 Task: Check the departure time for the last Blue Line train from Downtown Long Beach to 7th St/Metro Center.
Action: Key pressed di<Key.backspace>owntown<Key.space>long<Key.space>beach
Screenshot: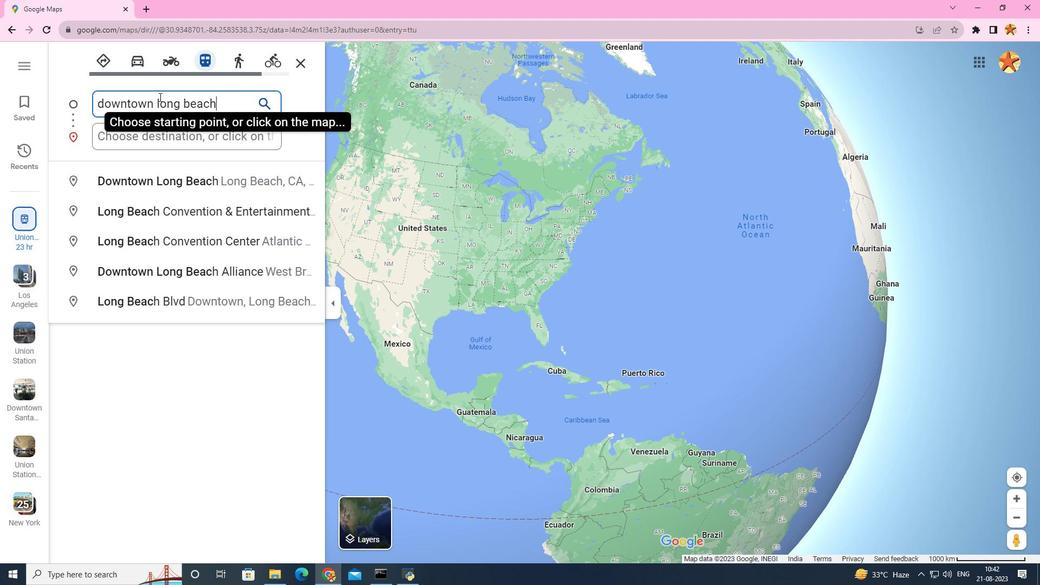 
Action: Mouse moved to (192, 186)
Screenshot: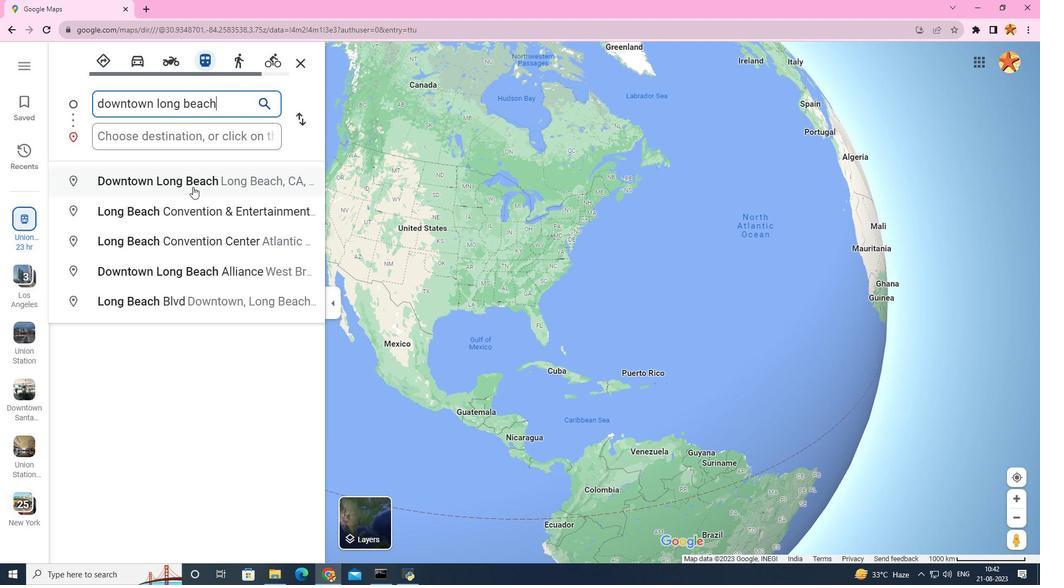 
Action: Mouse pressed left at (192, 186)
Screenshot: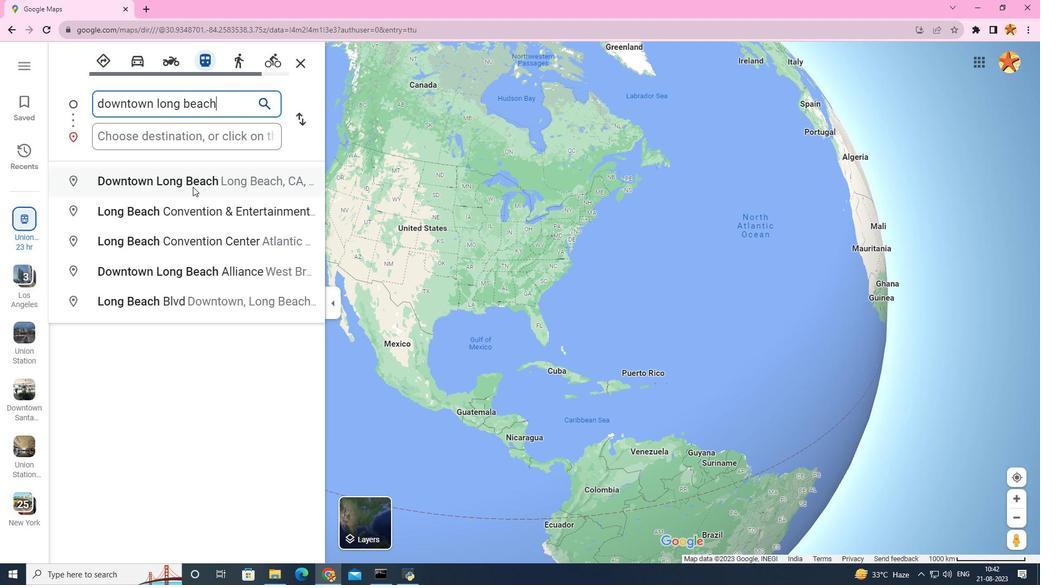 
Action: Mouse moved to (169, 131)
Screenshot: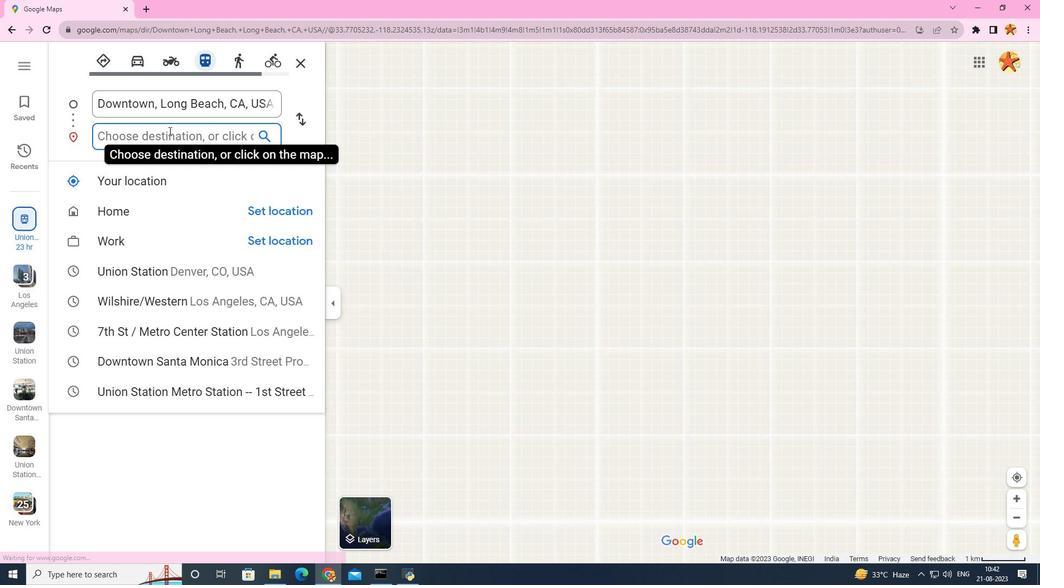 
Action: Key pressed 7<Key.space>th<Key.space>st<Key.space>metr
Screenshot: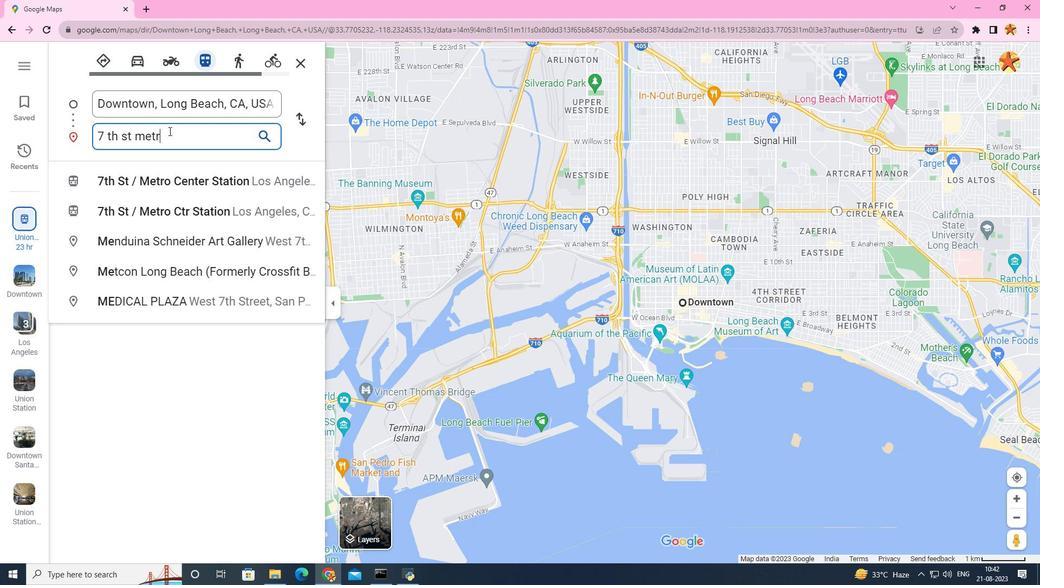 
Action: Mouse scrolled (169, 131) with delta (0, 0)
Screenshot: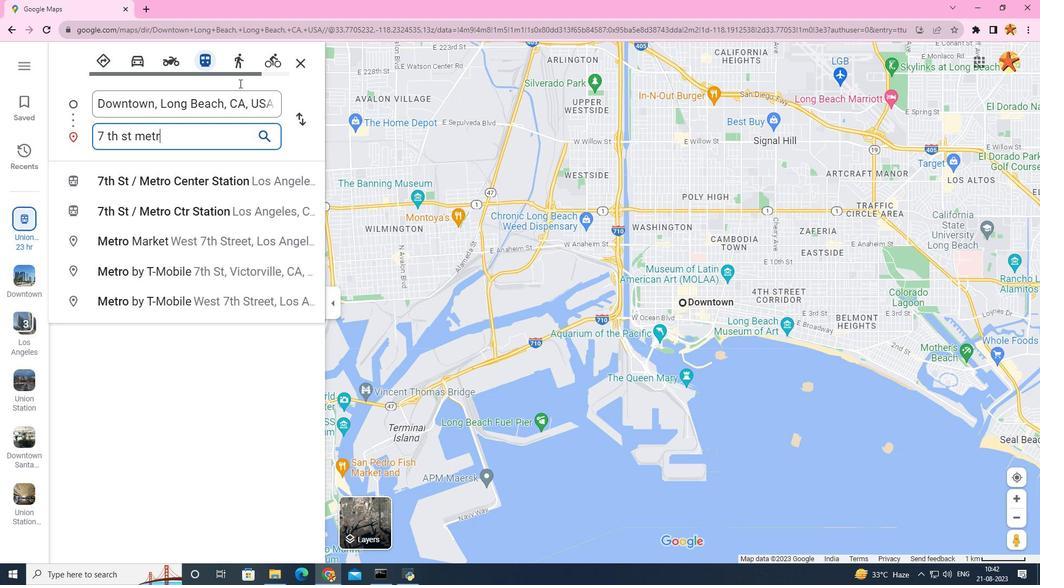 
Action: Mouse moved to (198, 178)
Screenshot: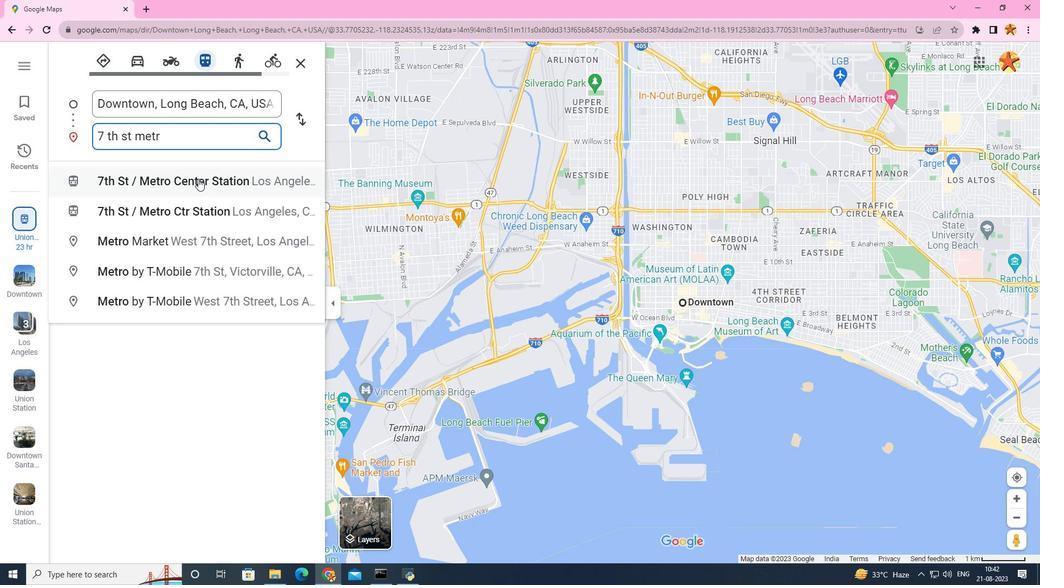 
Action: Mouse pressed left at (198, 178)
Screenshot: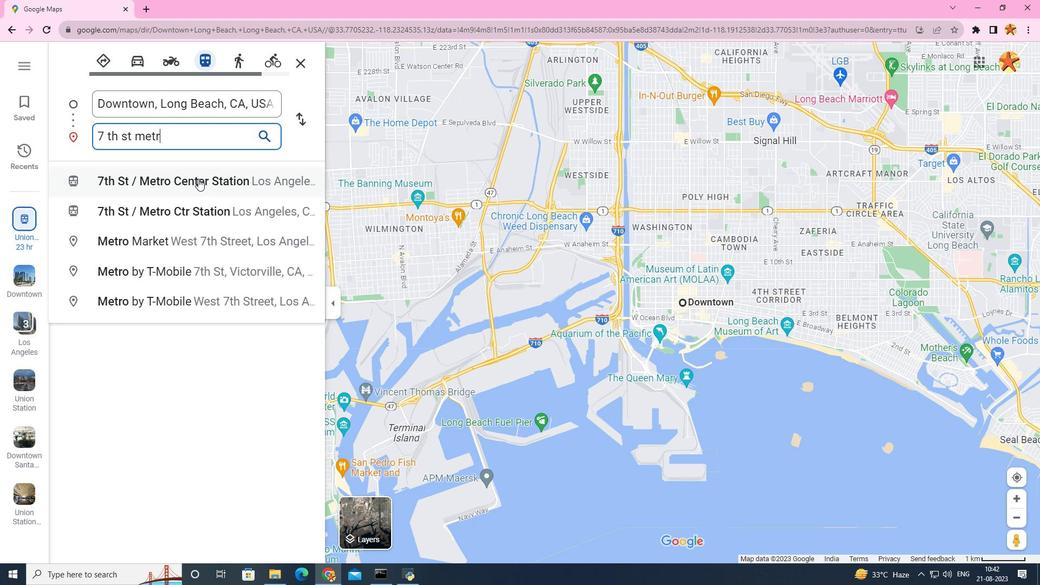
Action: Mouse moved to (184, 276)
Screenshot: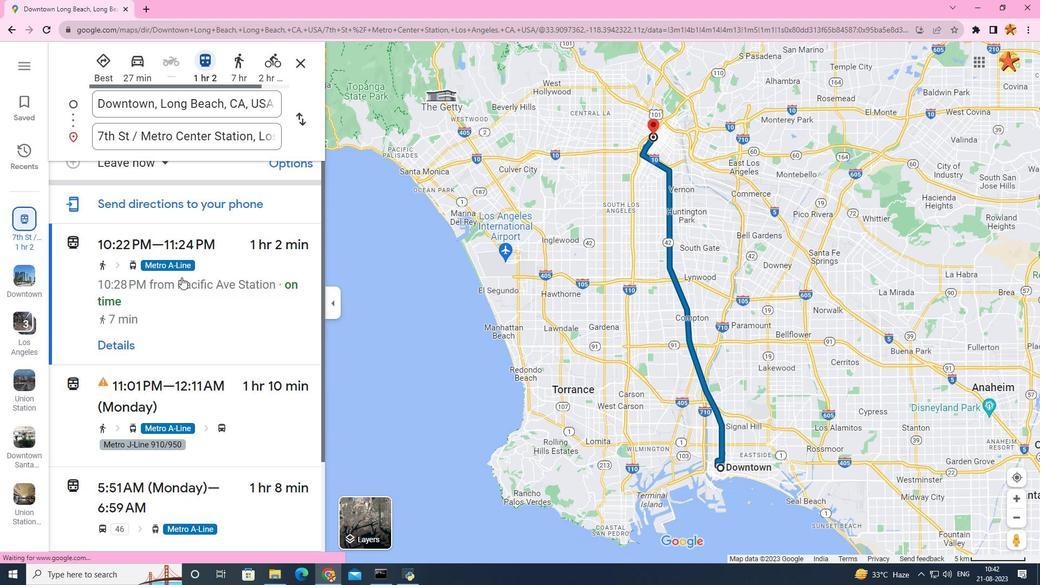 
Action: Mouse scrolled (184, 275) with delta (0, 0)
Screenshot: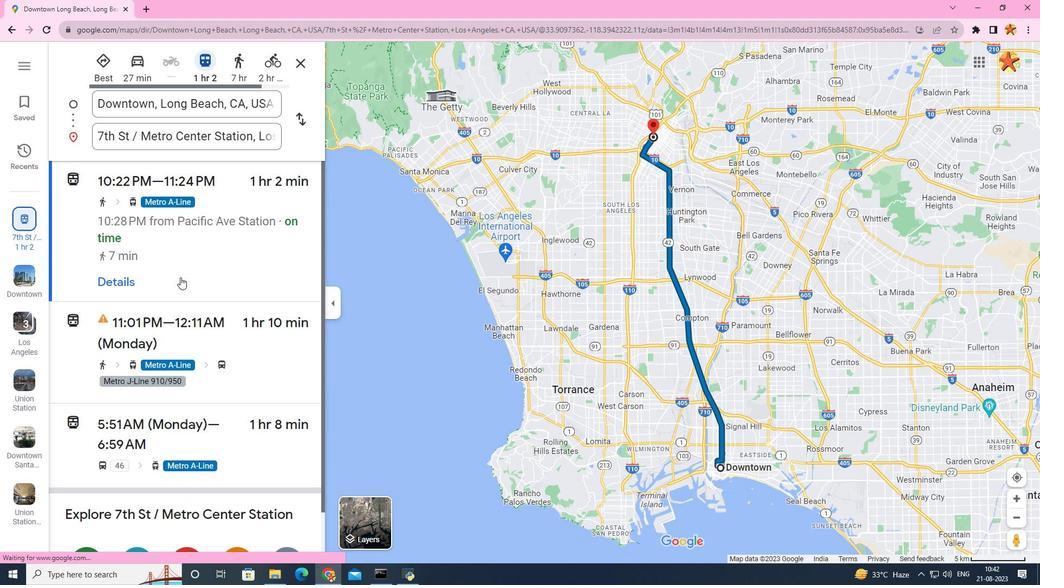 
Action: Mouse moved to (184, 277)
Screenshot: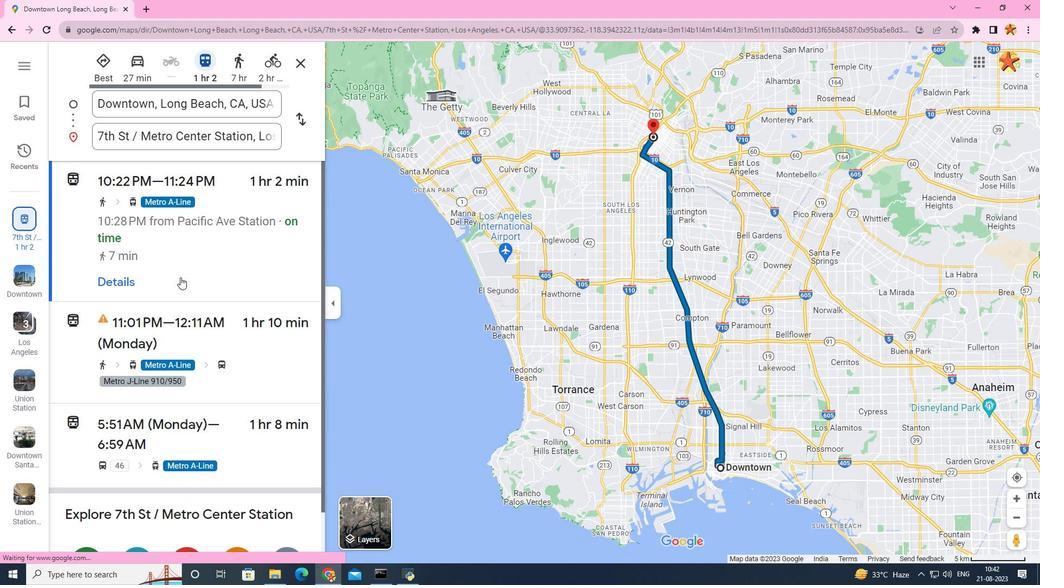 
Action: Mouse scrolled (184, 276) with delta (0, 0)
Screenshot: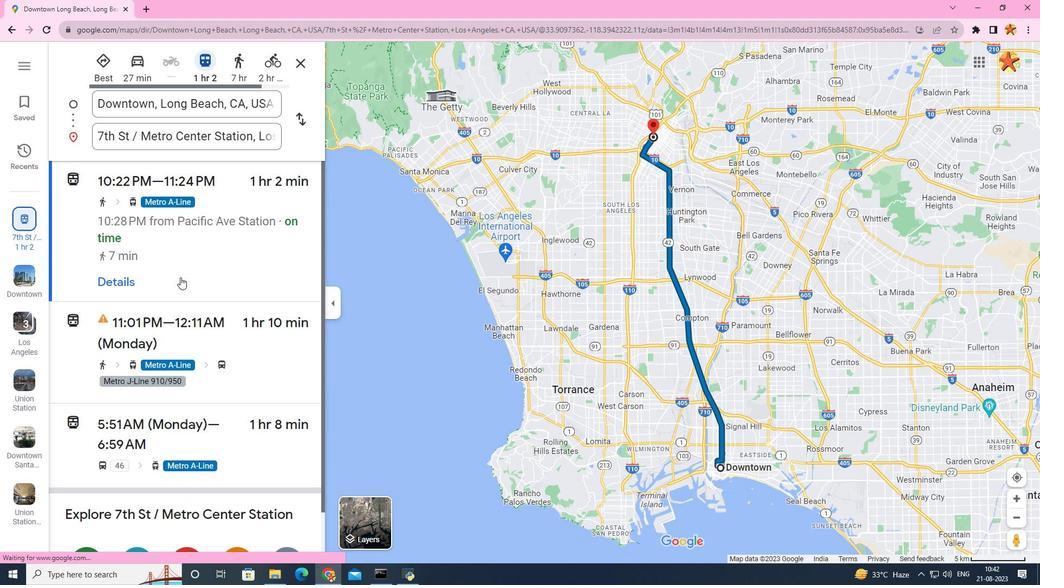 
Action: Mouse moved to (183, 277)
Screenshot: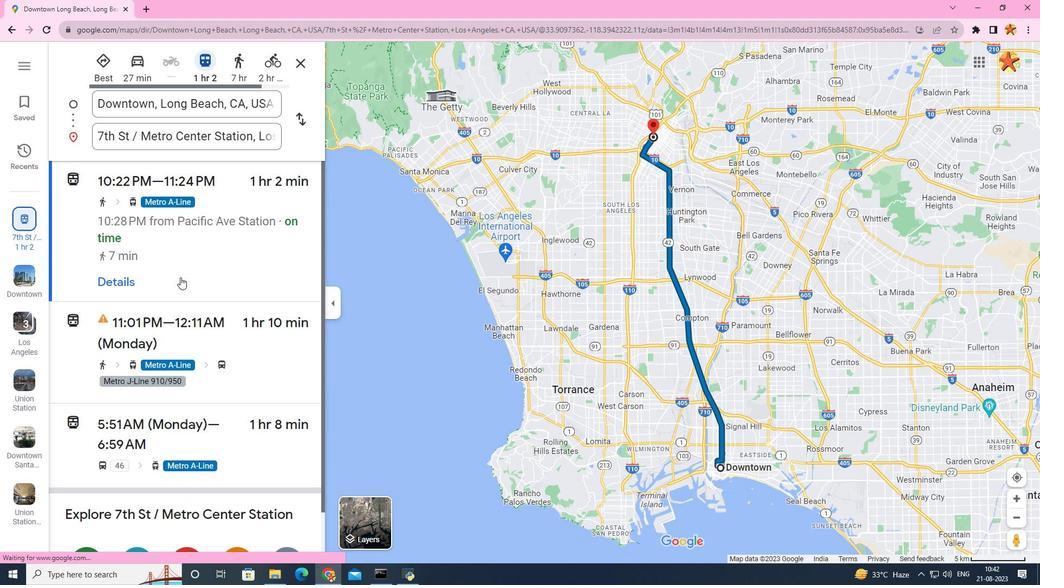 
Action: Mouse scrolled (184, 276) with delta (0, 0)
Screenshot: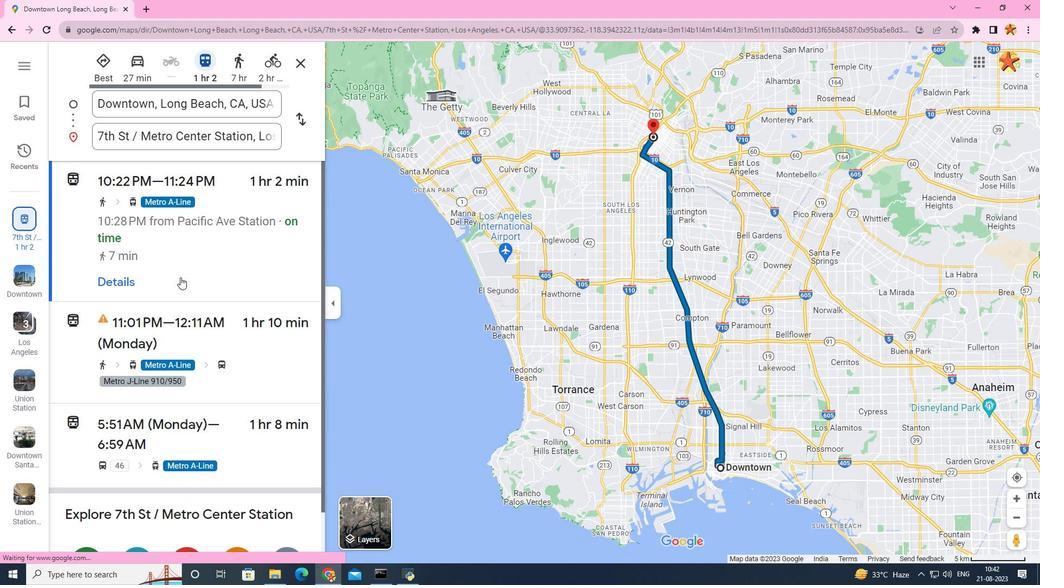 
Action: Mouse moved to (182, 277)
Screenshot: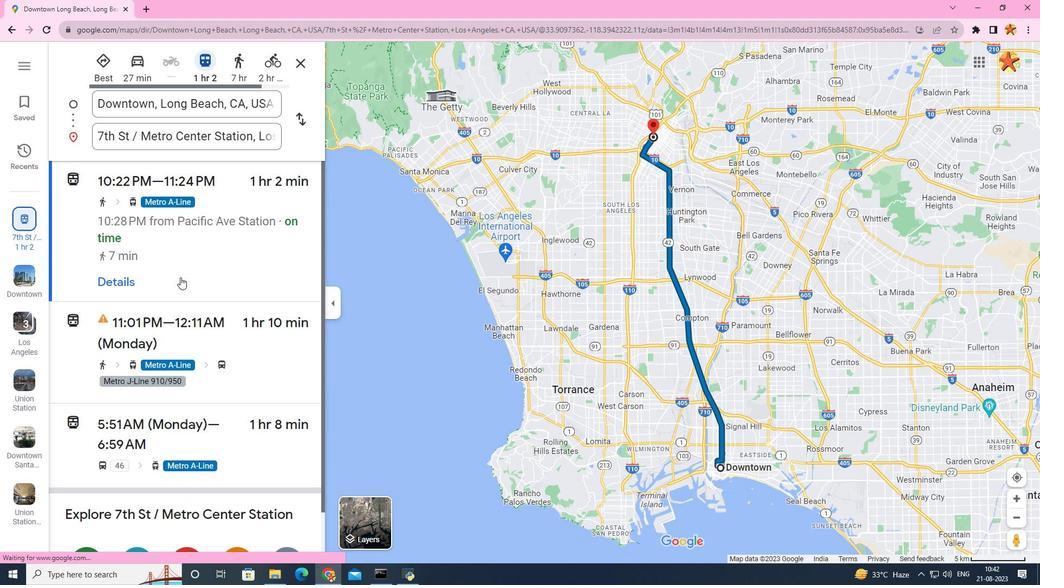 
Action: Mouse scrolled (183, 276) with delta (0, 0)
Screenshot: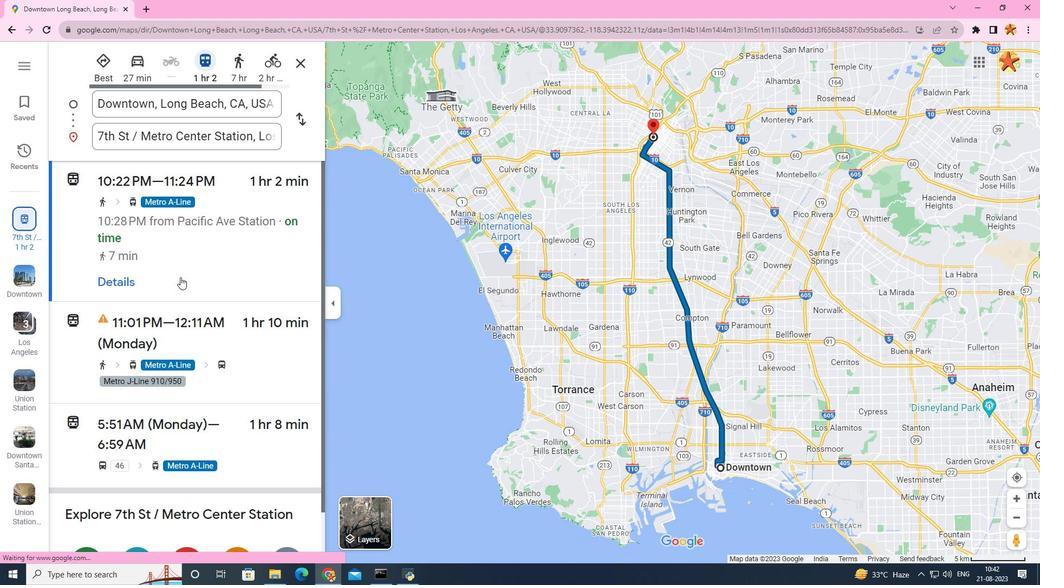 
Action: Mouse moved to (179, 277)
Screenshot: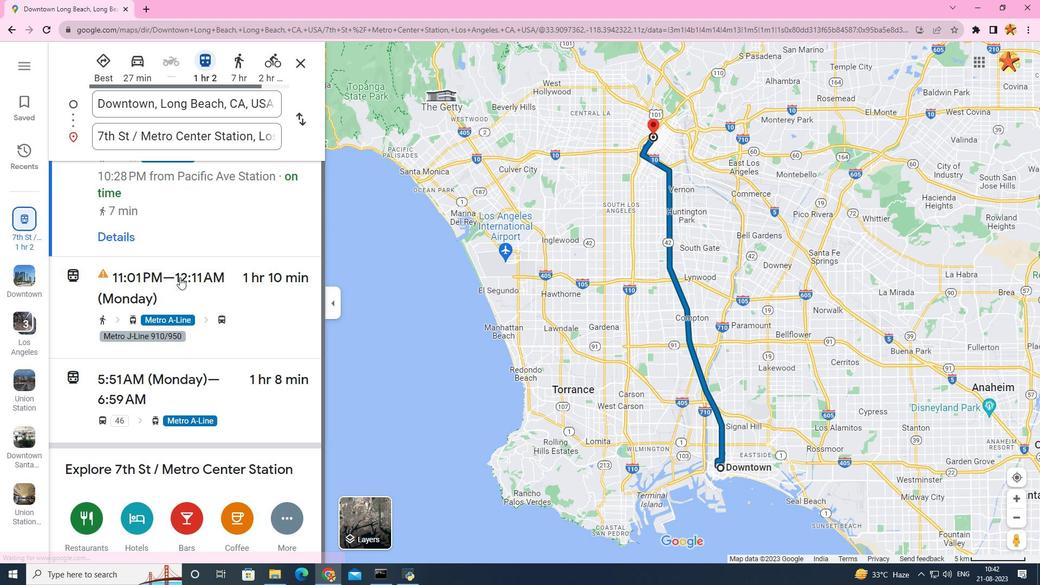 
Action: Mouse scrolled (179, 276) with delta (0, 0)
Screenshot: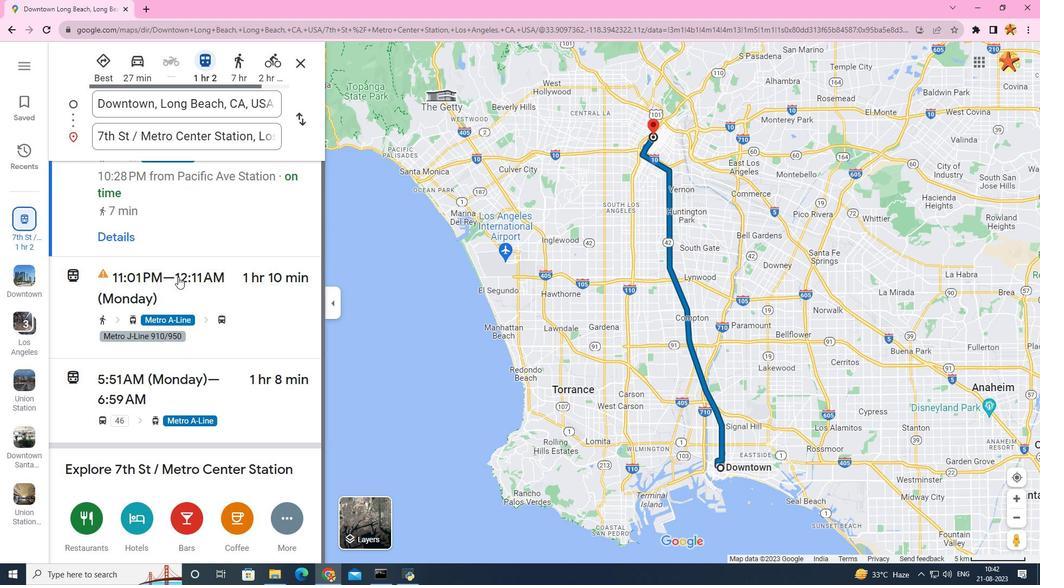 
Action: Mouse scrolled (179, 276) with delta (0, 0)
Screenshot: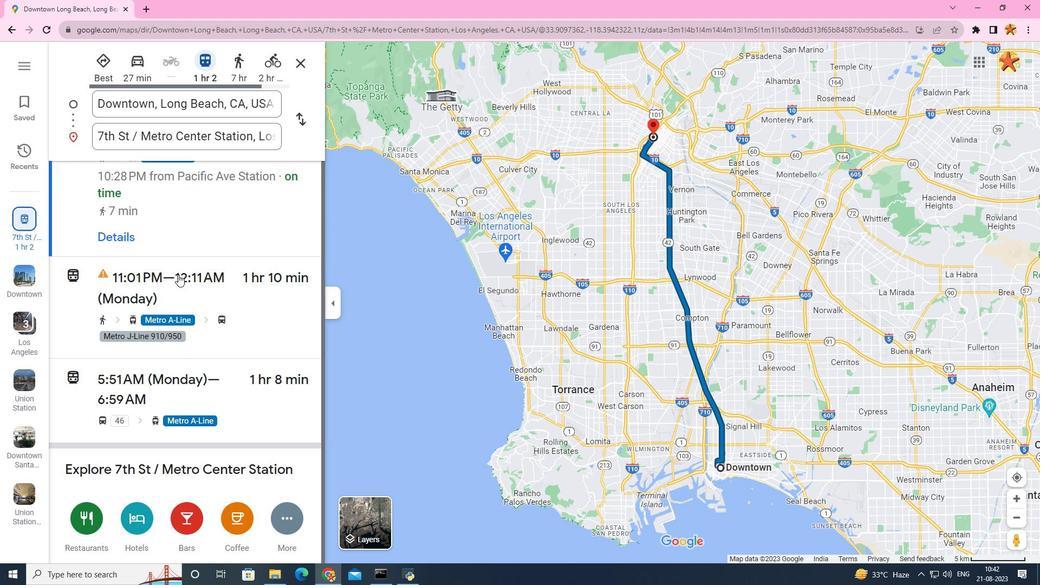 
Action: Mouse scrolled (179, 276) with delta (0, 0)
Screenshot: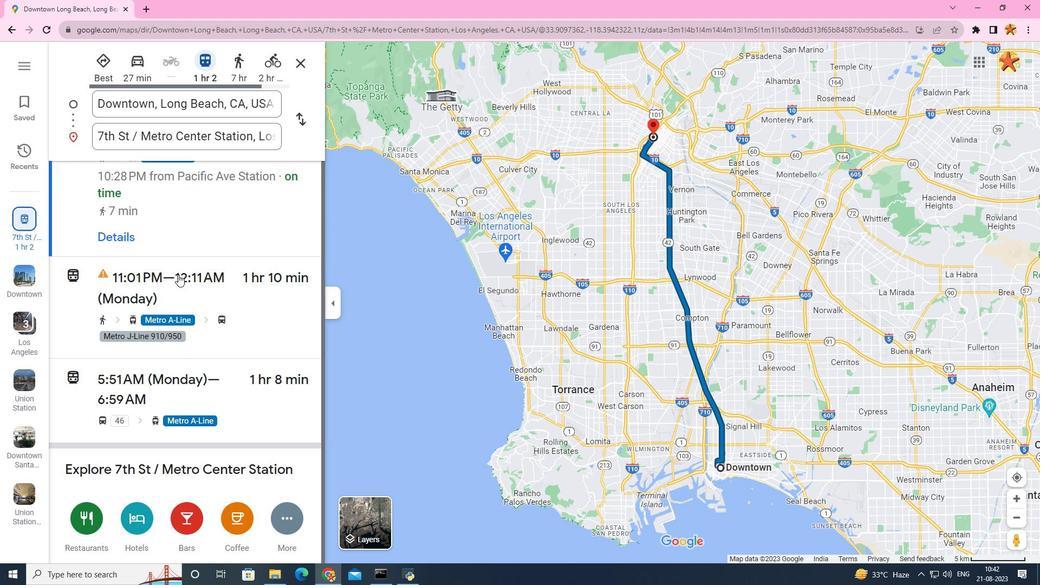
Action: Mouse scrolled (179, 276) with delta (0, 0)
Screenshot: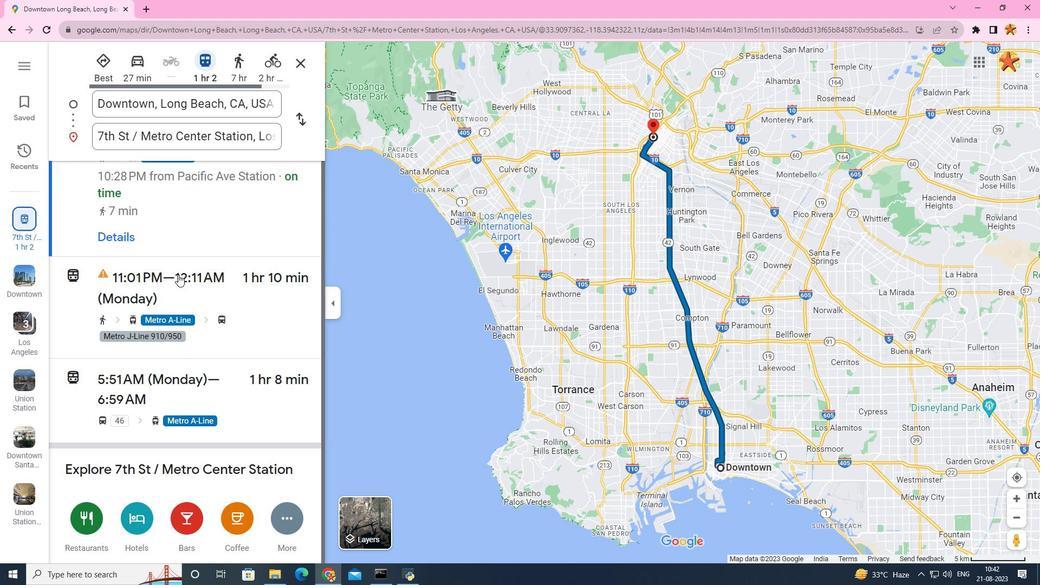 
Action: Mouse scrolled (179, 276) with delta (0, 0)
Screenshot: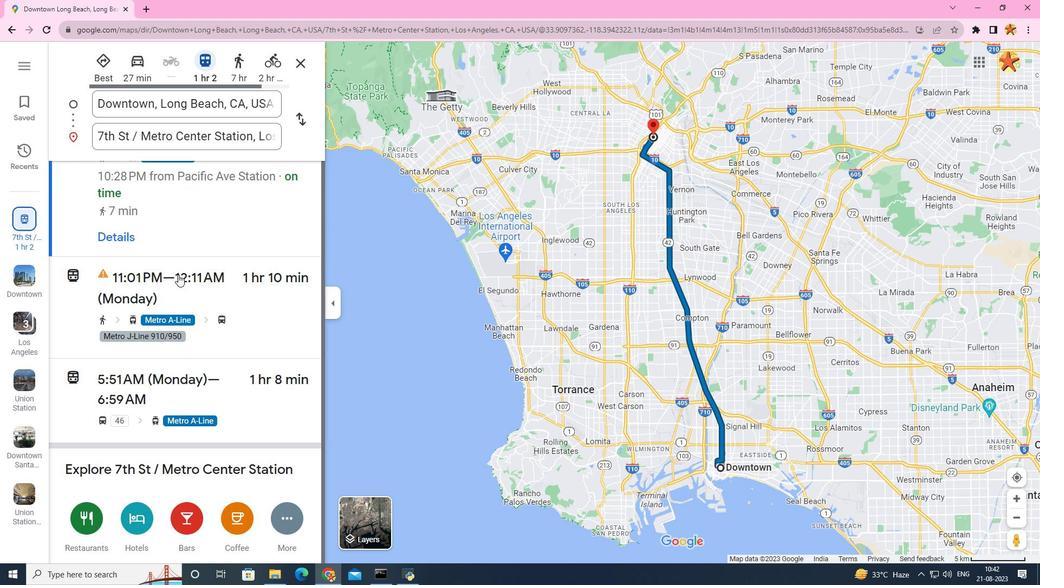 
Action: Mouse moved to (178, 273)
Screenshot: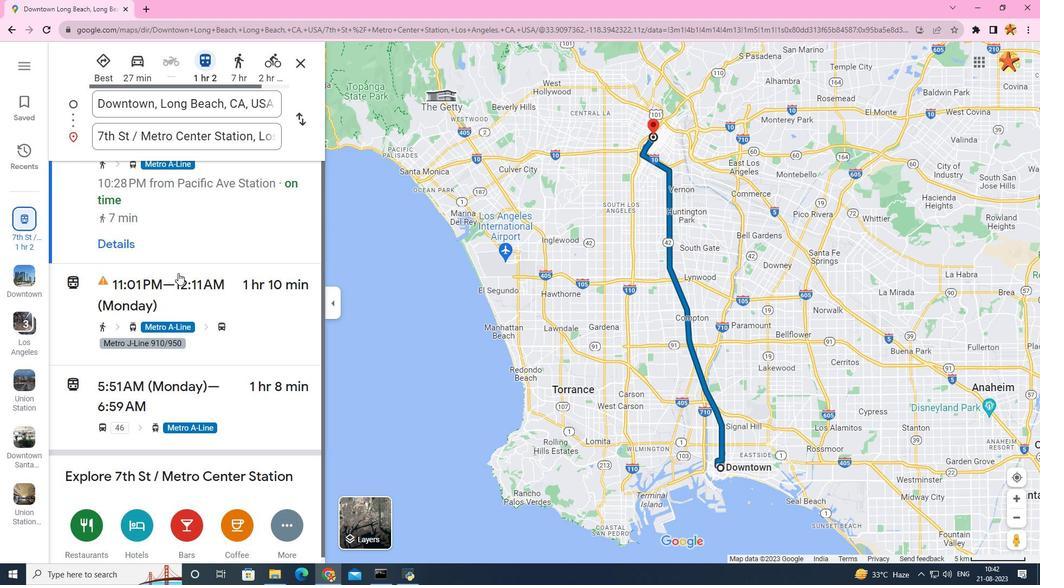 
Action: Mouse scrolled (178, 273) with delta (0, 0)
Screenshot: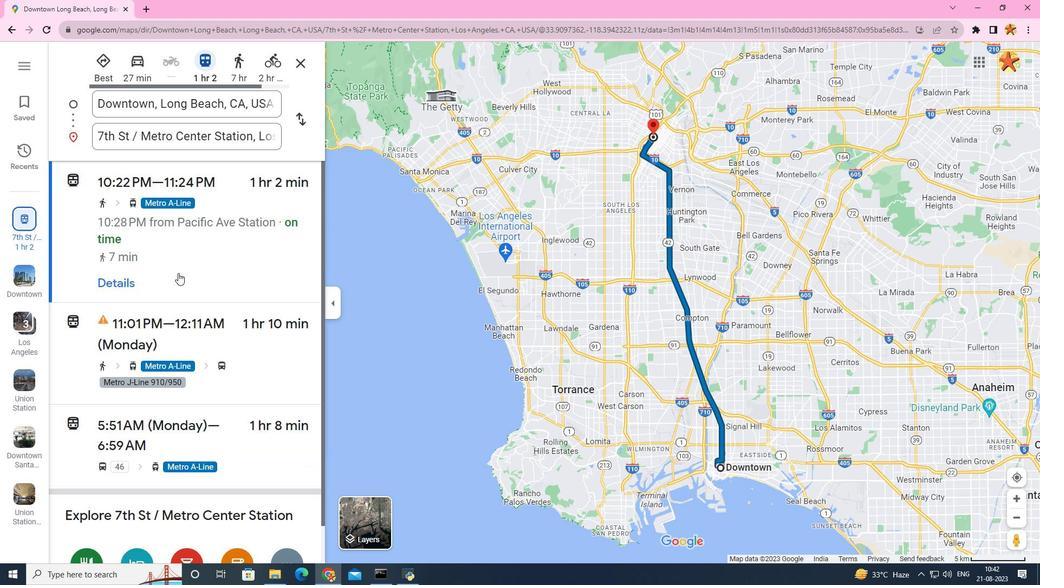 
Action: Mouse scrolled (178, 273) with delta (0, 0)
Screenshot: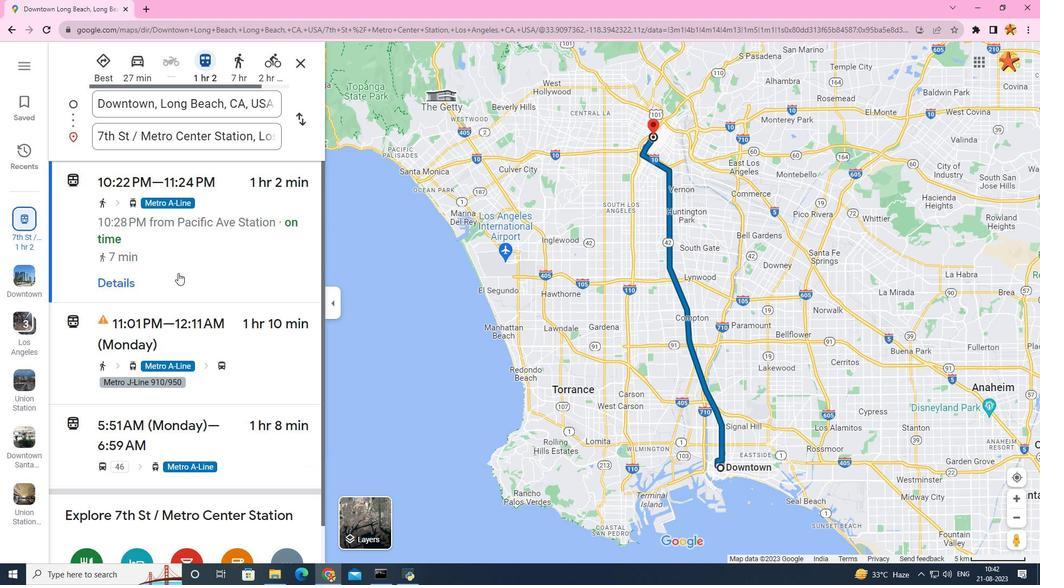 
Action: Mouse scrolled (178, 273) with delta (0, 0)
Screenshot: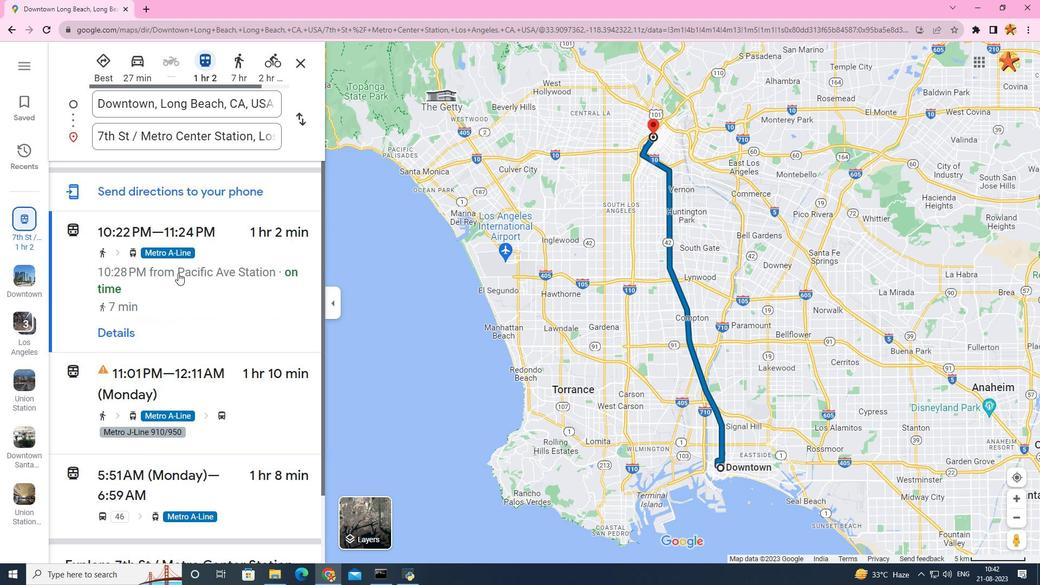 
Action: Mouse scrolled (178, 273) with delta (0, 0)
Screenshot: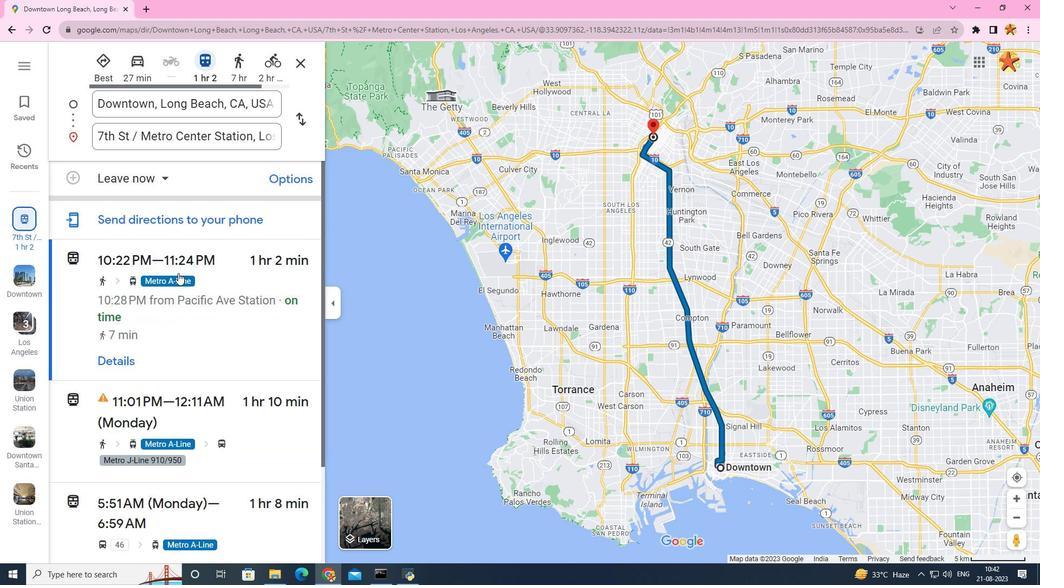 
Action: Mouse scrolled (178, 273) with delta (0, 0)
Screenshot: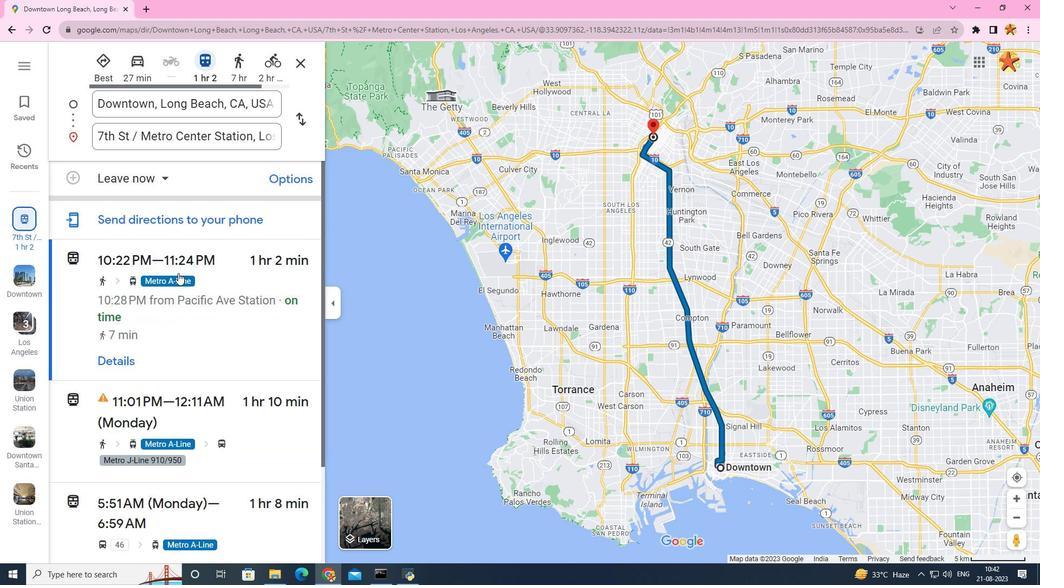 
Action: Mouse scrolled (178, 273) with delta (0, 0)
Screenshot: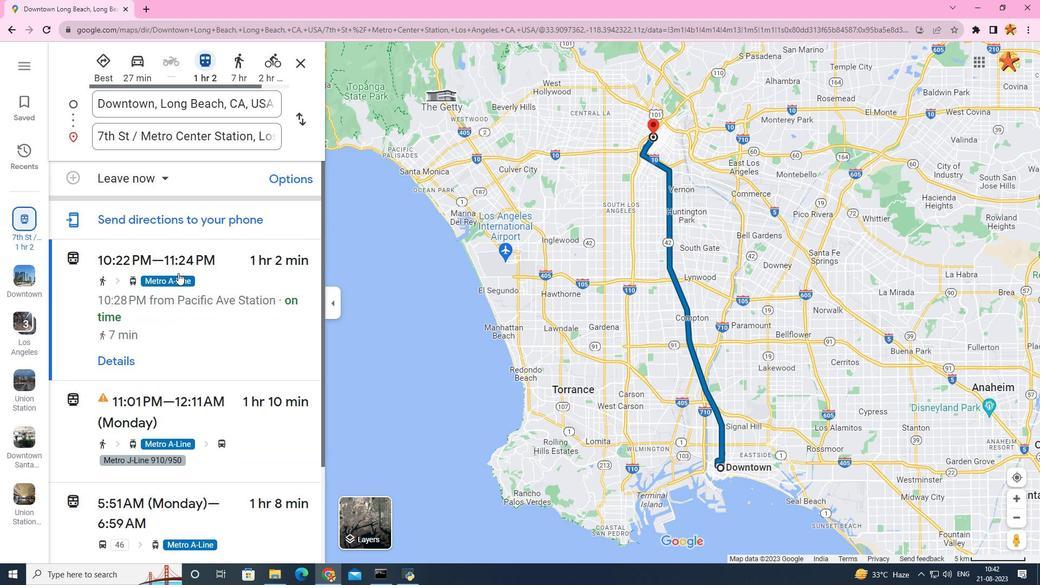 
Action: Mouse scrolled (178, 273) with delta (0, 0)
Screenshot: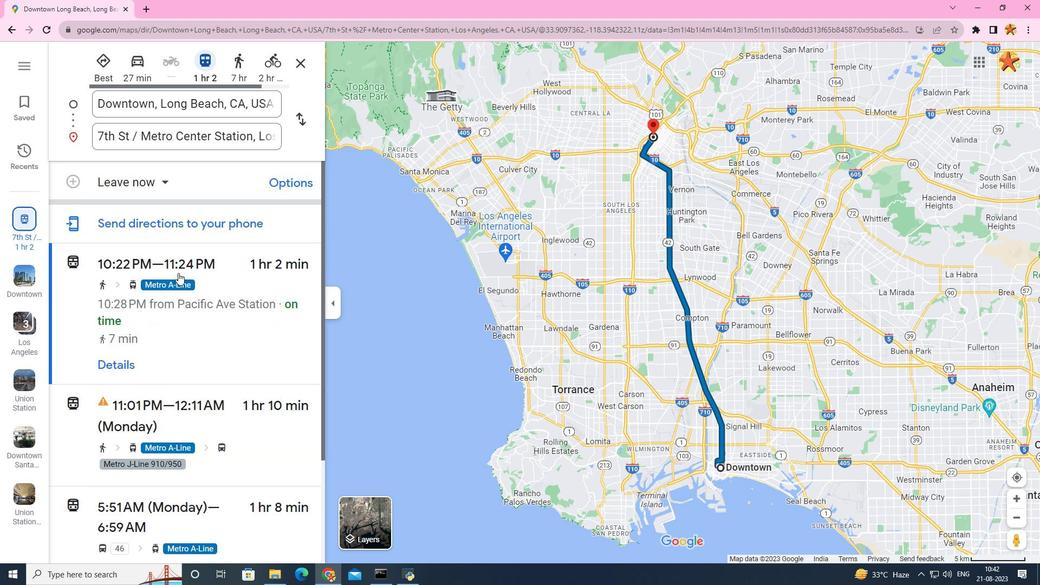 
Action: Mouse moved to (125, 176)
Screenshot: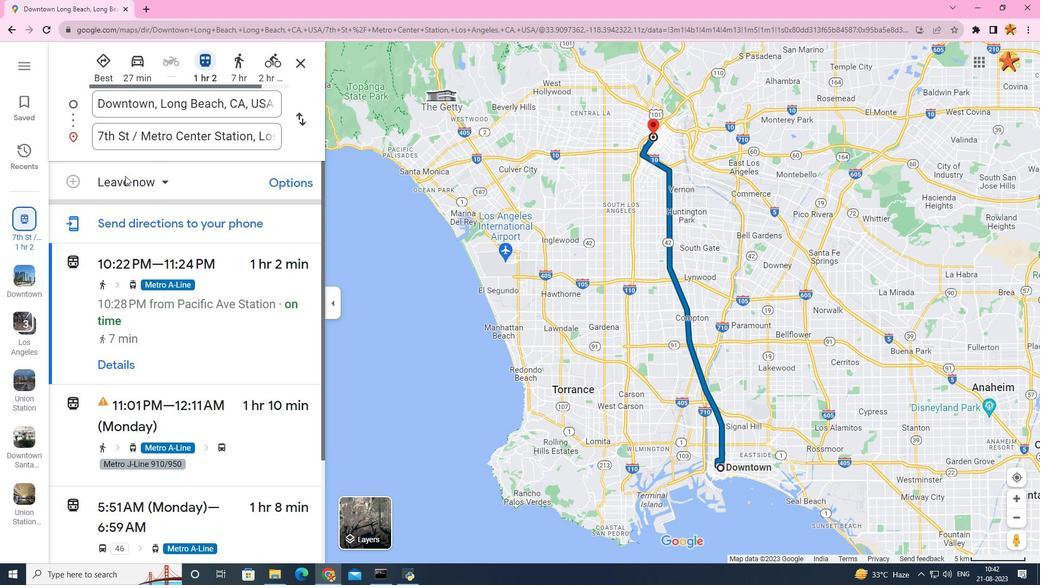 
Action: Mouse pressed left at (125, 176)
Screenshot: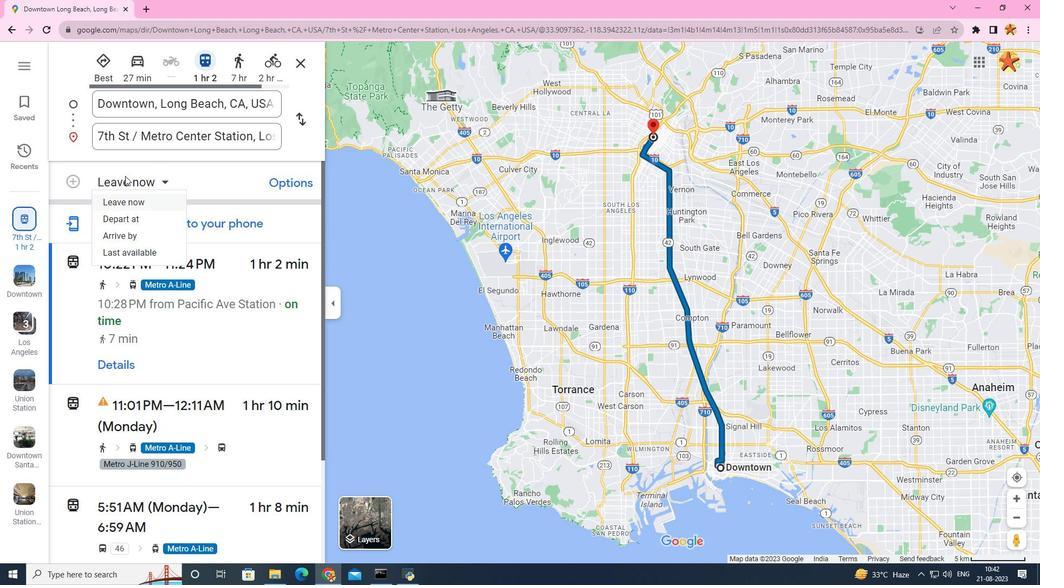 
Action: Mouse moved to (110, 249)
Screenshot: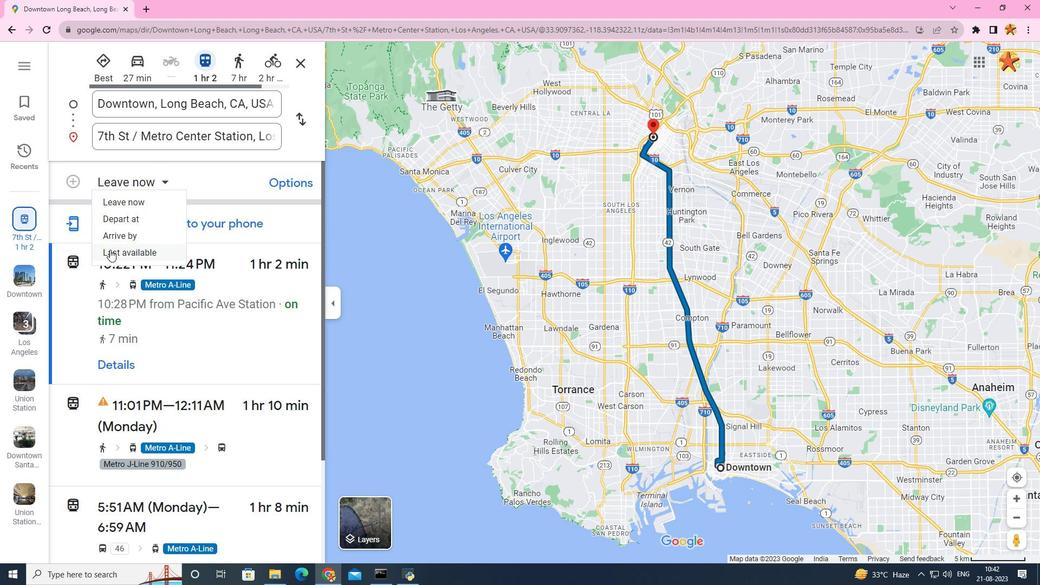 
Action: Mouse pressed left at (110, 249)
Screenshot: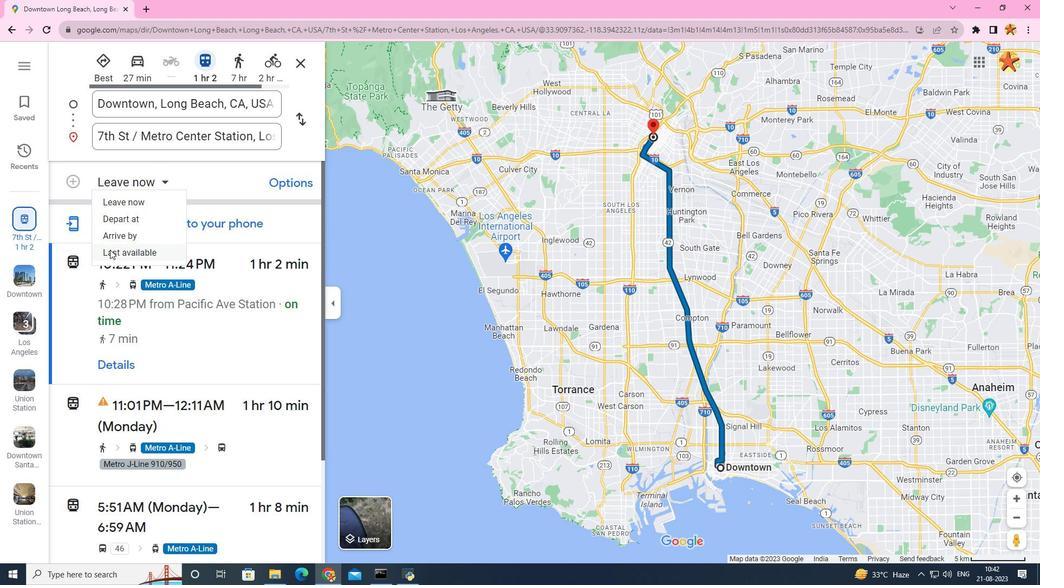 
Action: Mouse scrolled (110, 249) with delta (0, 0)
Screenshot: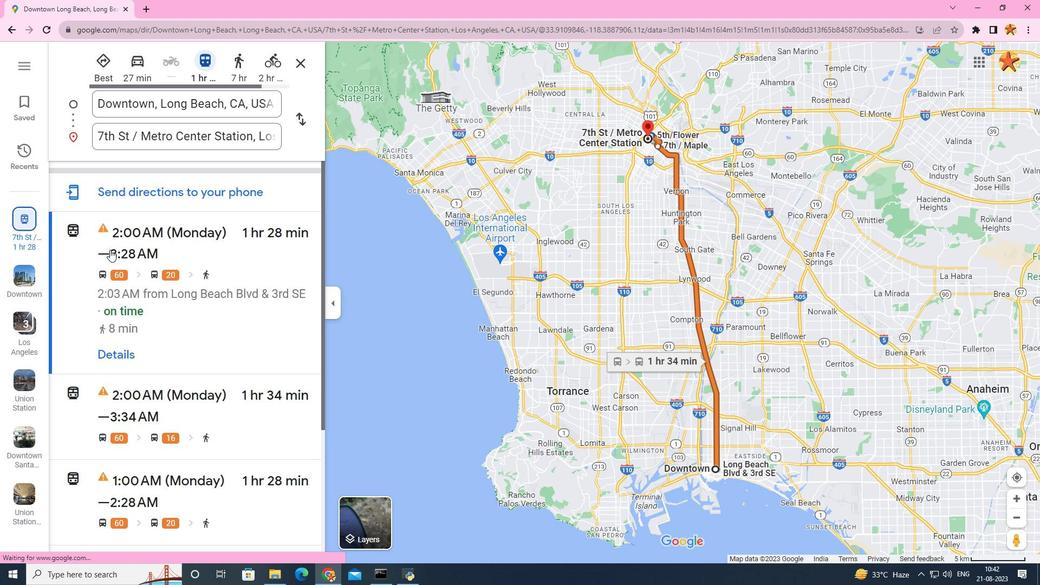 
Action: Mouse scrolled (110, 249) with delta (0, 0)
Screenshot: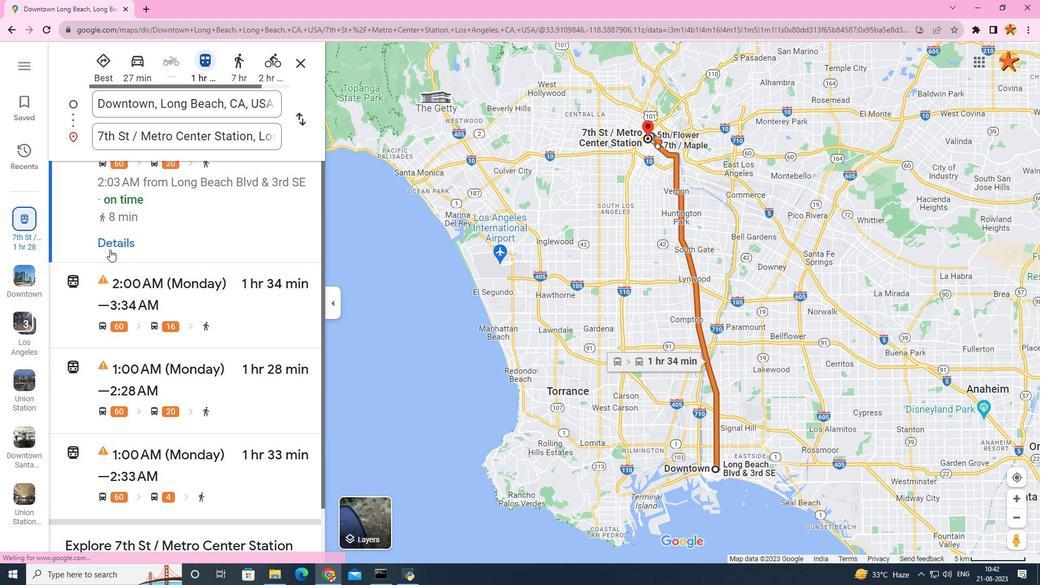 
Action: Mouse scrolled (110, 249) with delta (0, 0)
Screenshot: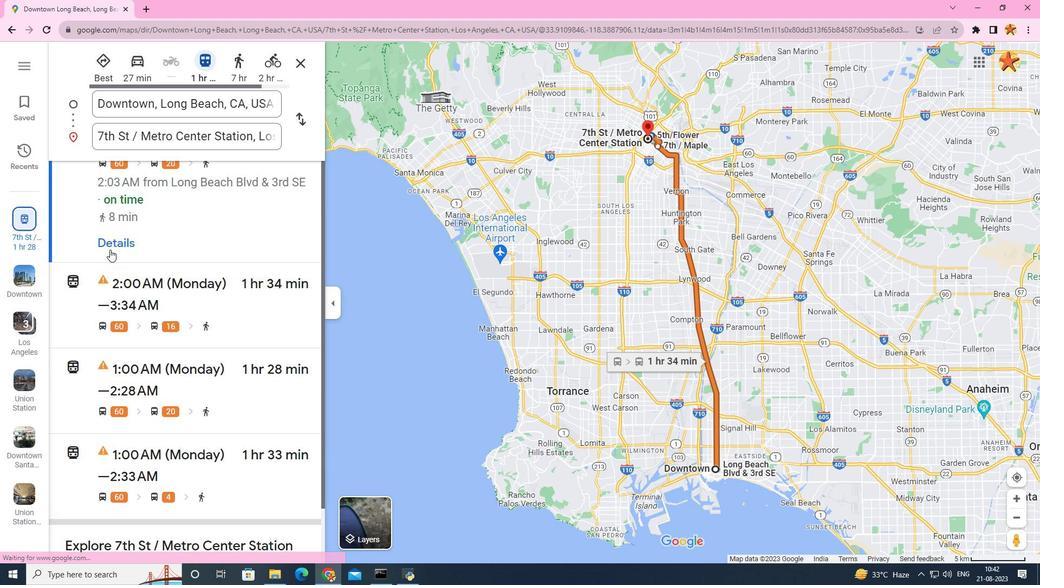 
Action: Mouse scrolled (110, 249) with delta (0, 0)
Screenshot: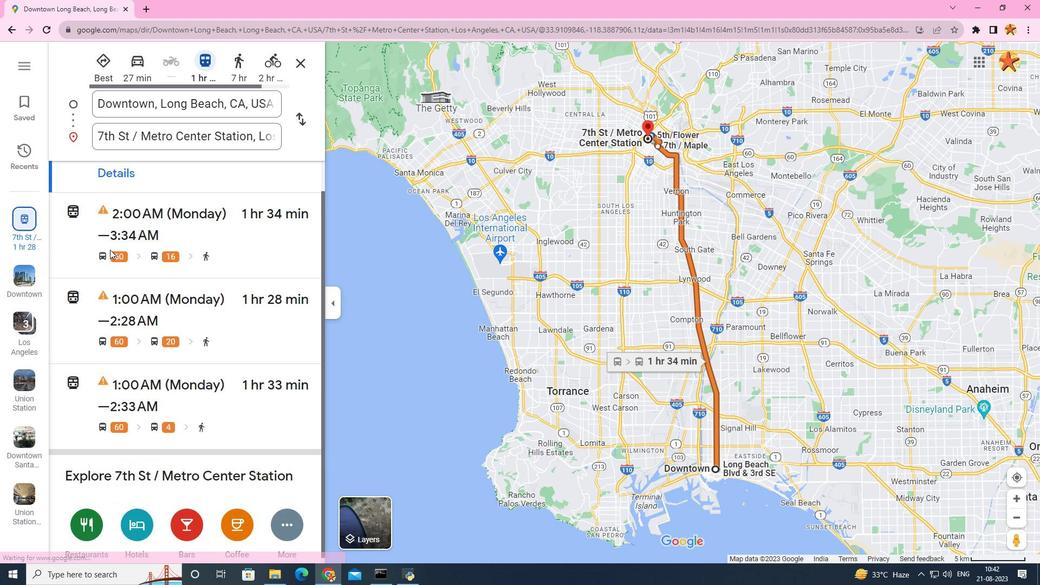 
Action: Mouse scrolled (110, 249) with delta (0, 0)
Screenshot: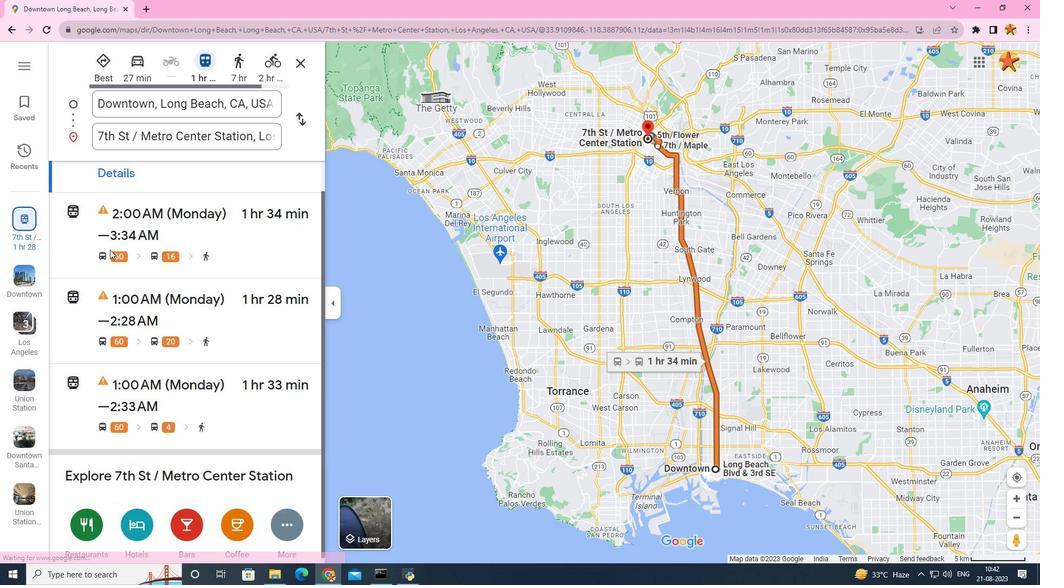 
Action: Mouse scrolled (110, 249) with delta (0, 0)
Screenshot: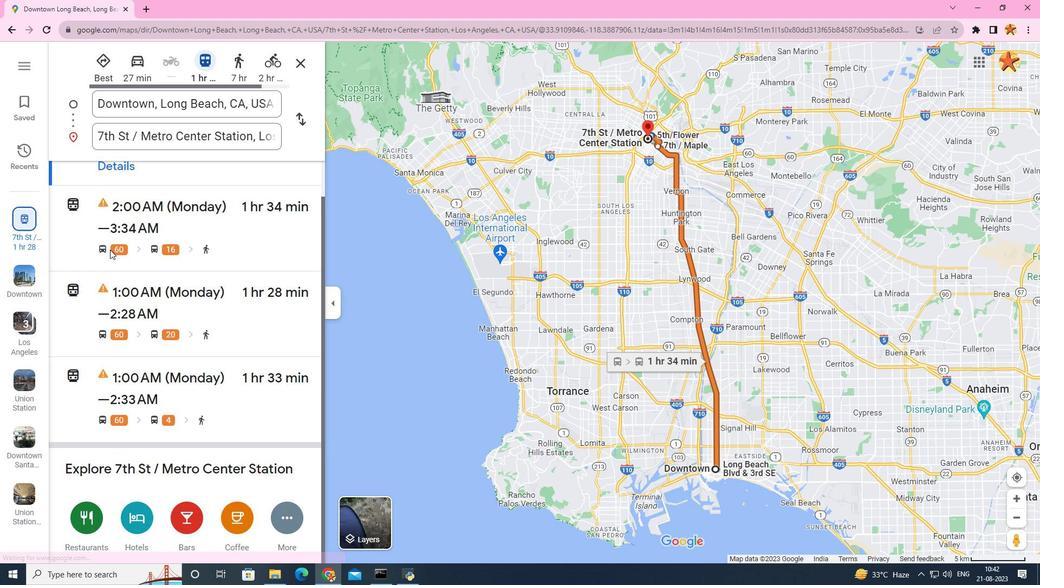 
Action: Mouse scrolled (110, 249) with delta (0, 0)
Screenshot: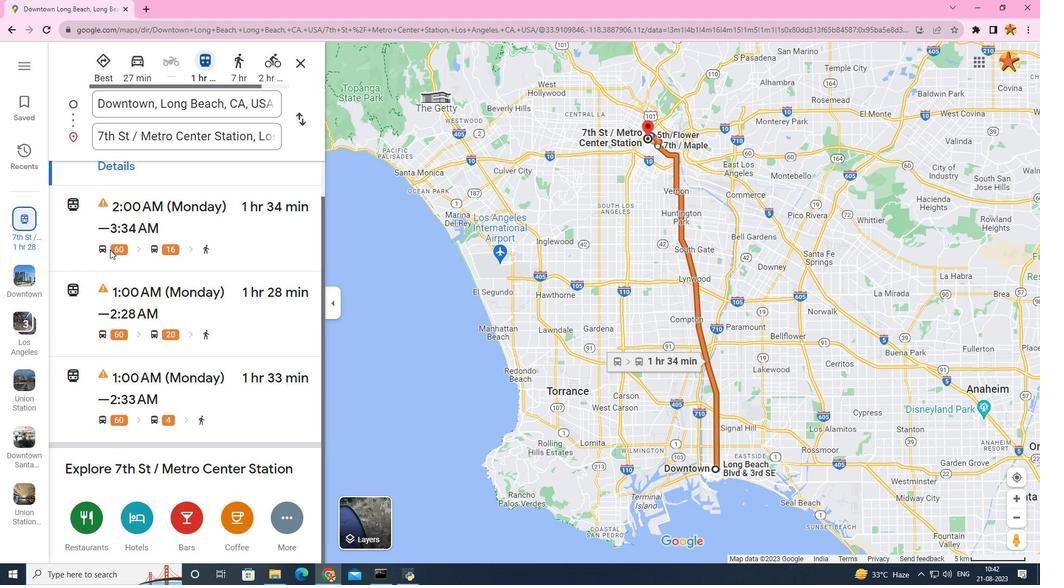 
Action: Mouse scrolled (110, 250) with delta (0, 0)
Screenshot: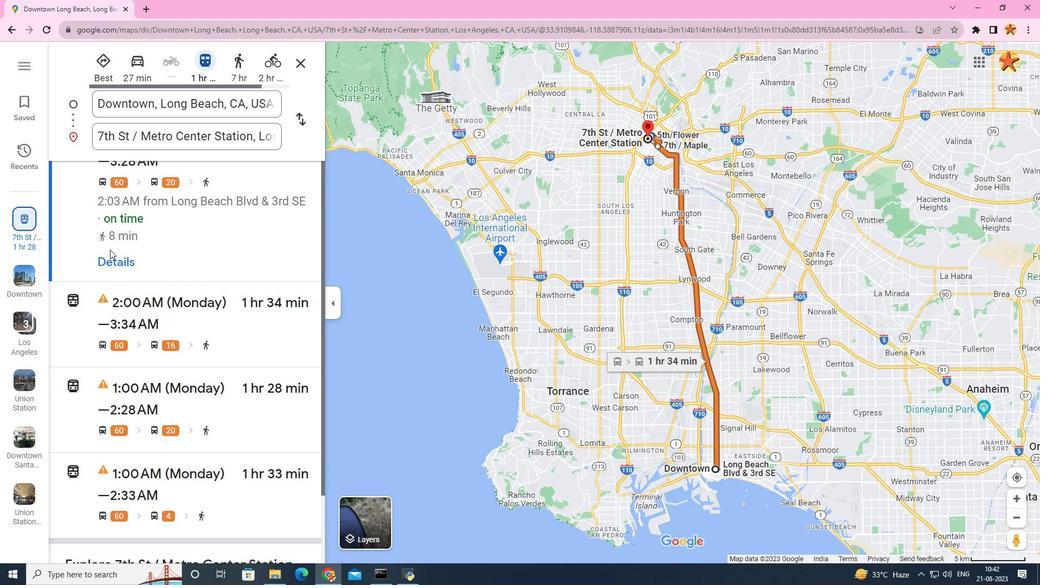 
Action: Mouse scrolled (110, 250) with delta (0, 0)
Screenshot: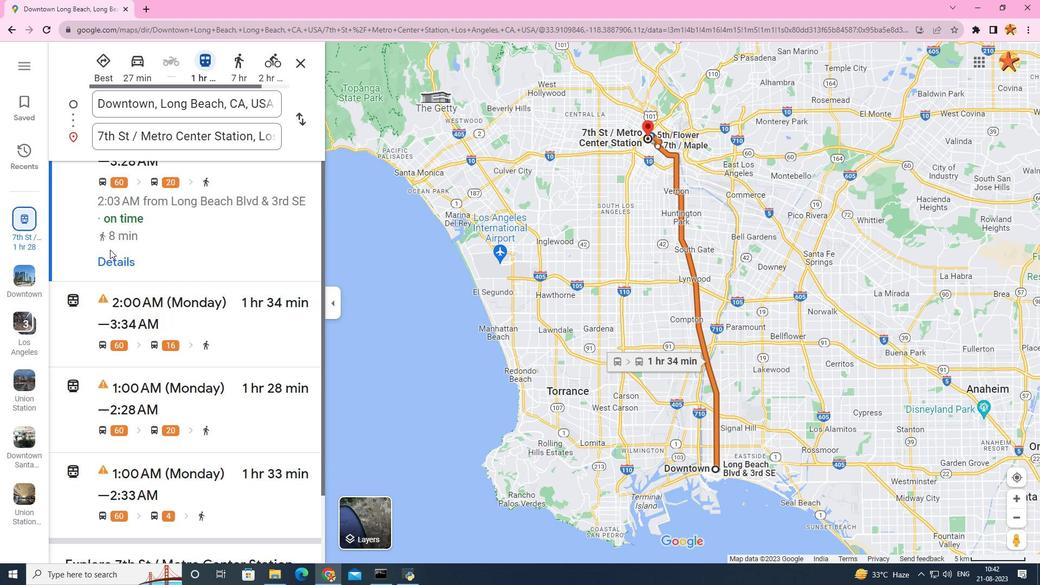 
Action: Mouse scrolled (110, 250) with delta (0, 0)
Screenshot: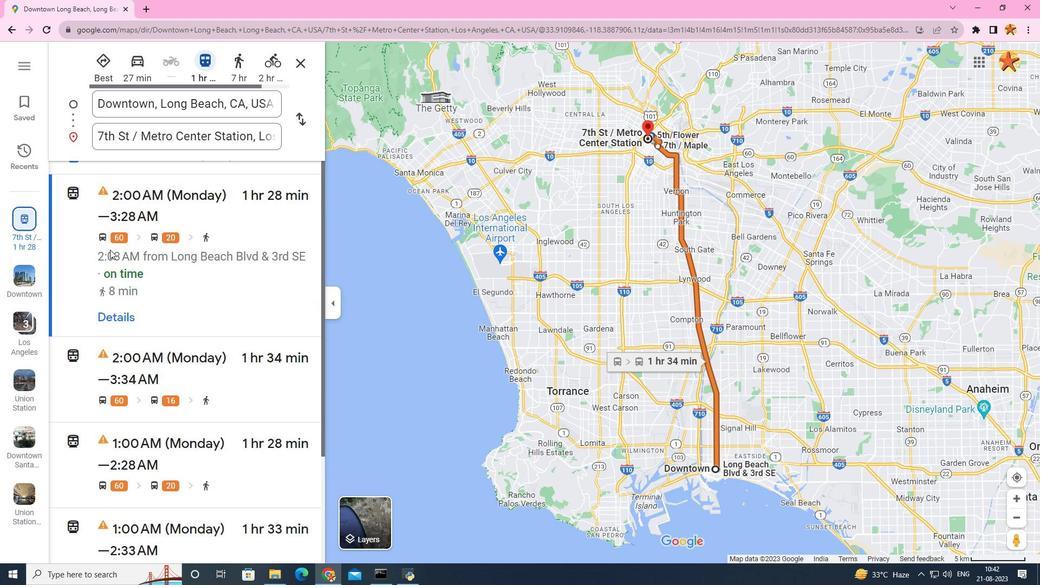 
Action: Mouse scrolled (110, 250) with delta (0, 0)
Screenshot: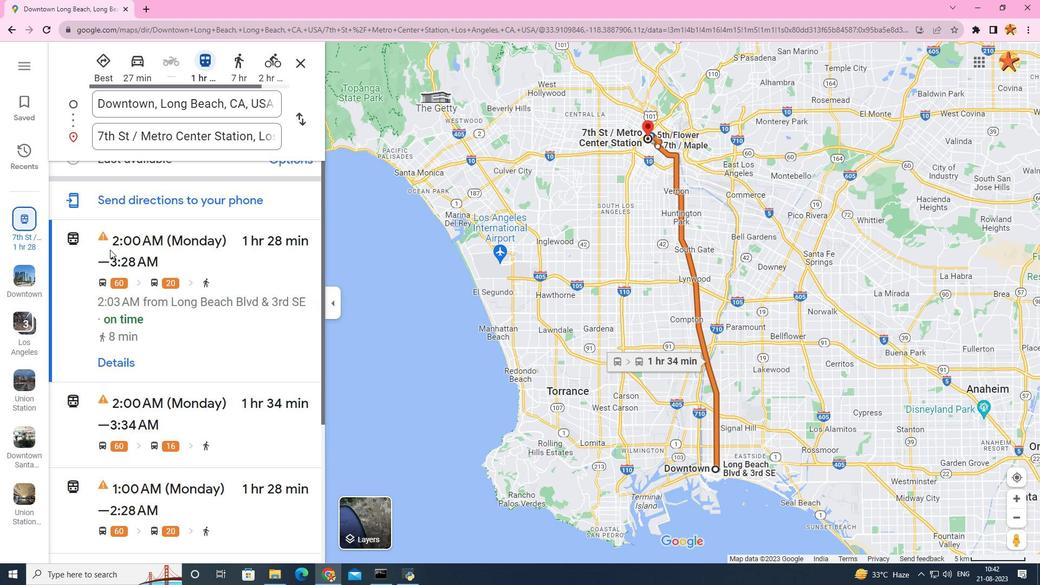 
Action: Mouse scrolled (110, 250) with delta (0, 0)
Screenshot: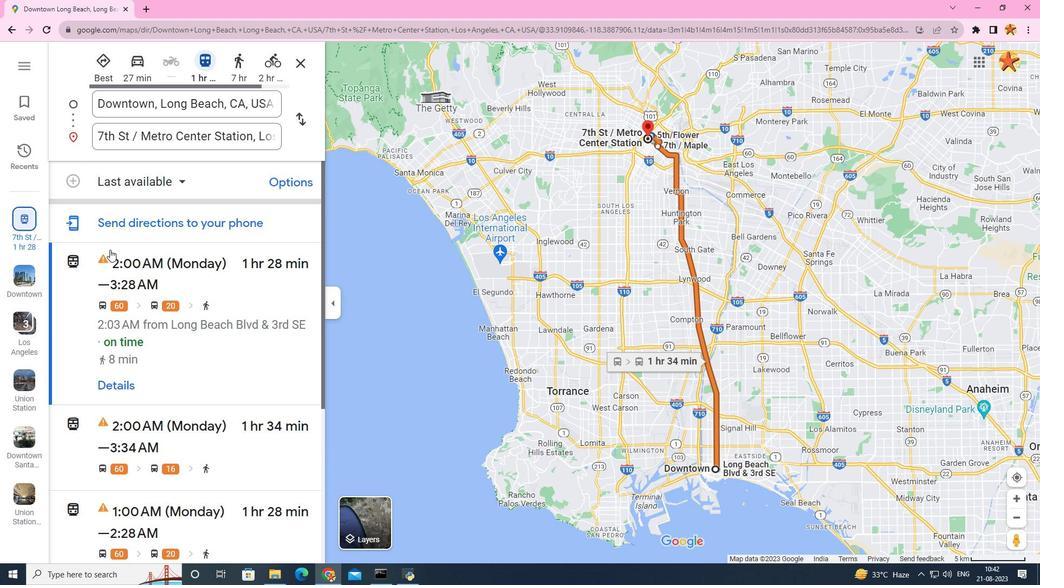 
Action: Mouse moved to (458, 302)
Screenshot: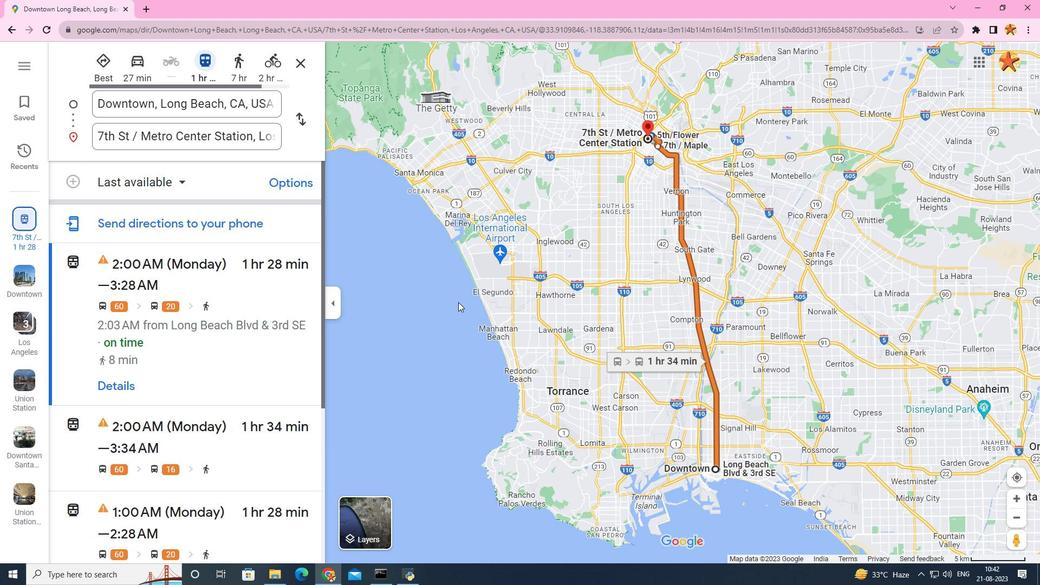 
